 Task: Calculate the Jordan canonical form of a matrix.
Action: Mouse moved to (1193, 74)
Screenshot: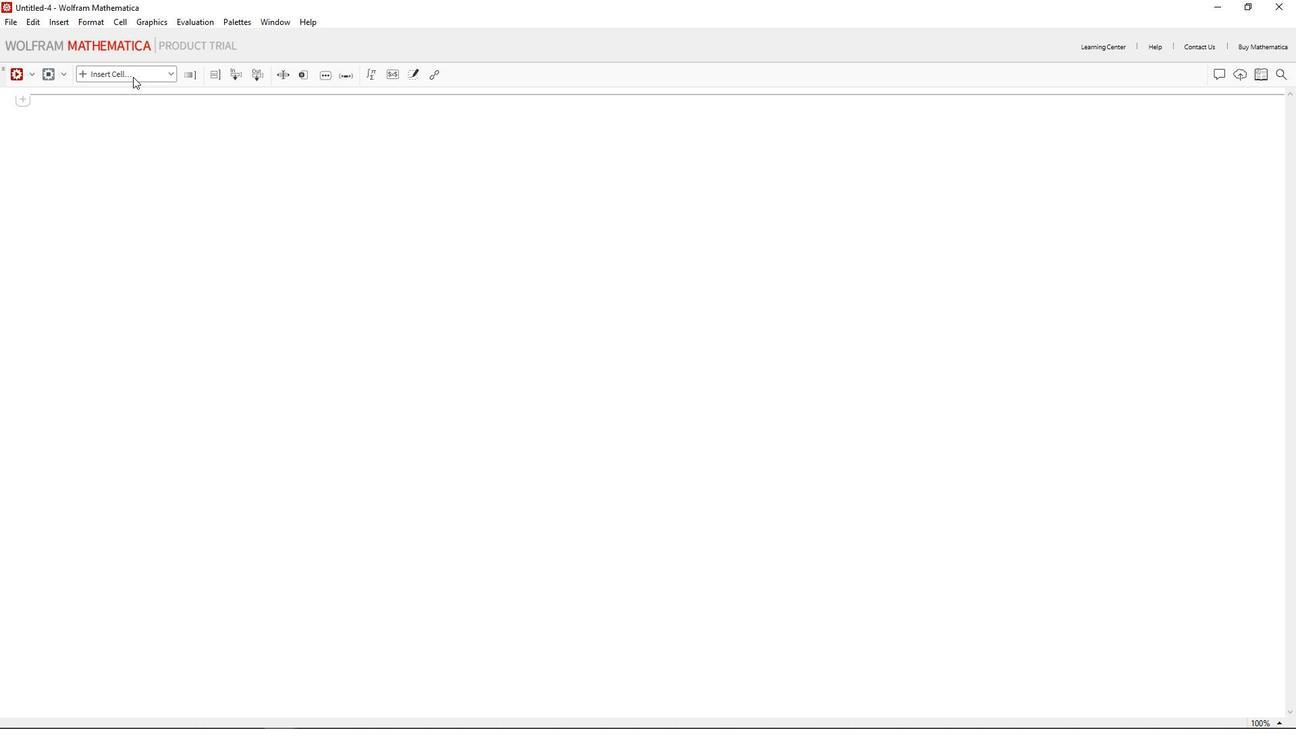 
Action: Mouse pressed left at (1193, 74)
Screenshot: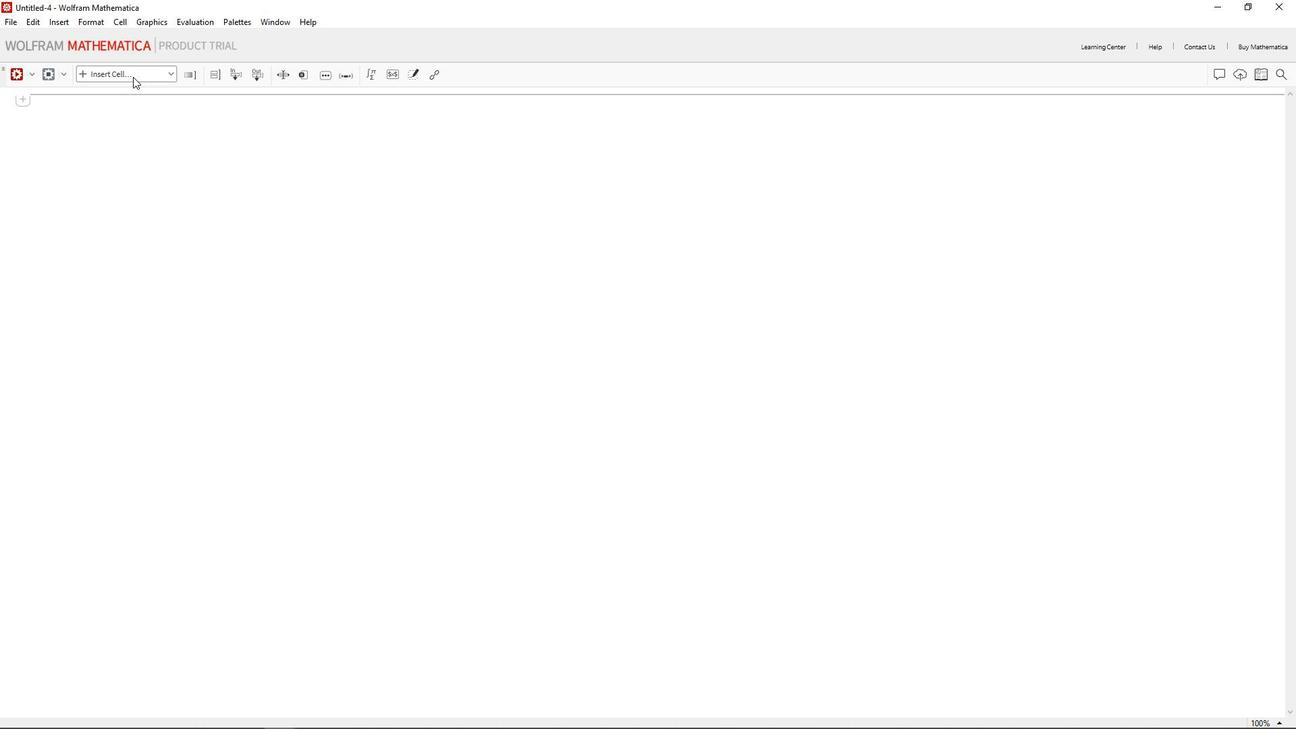 
Action: Mouse moved to (1175, 101)
Screenshot: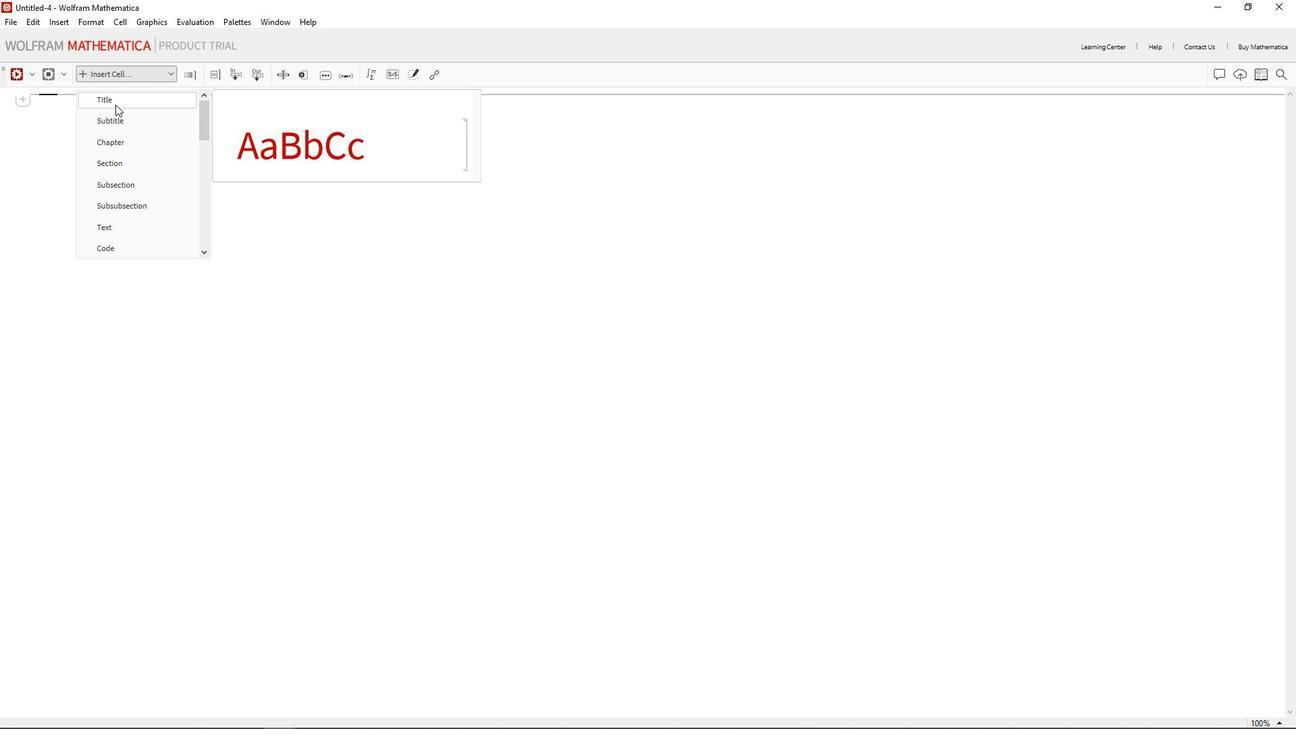 
Action: Mouse pressed left at (1175, 101)
Screenshot: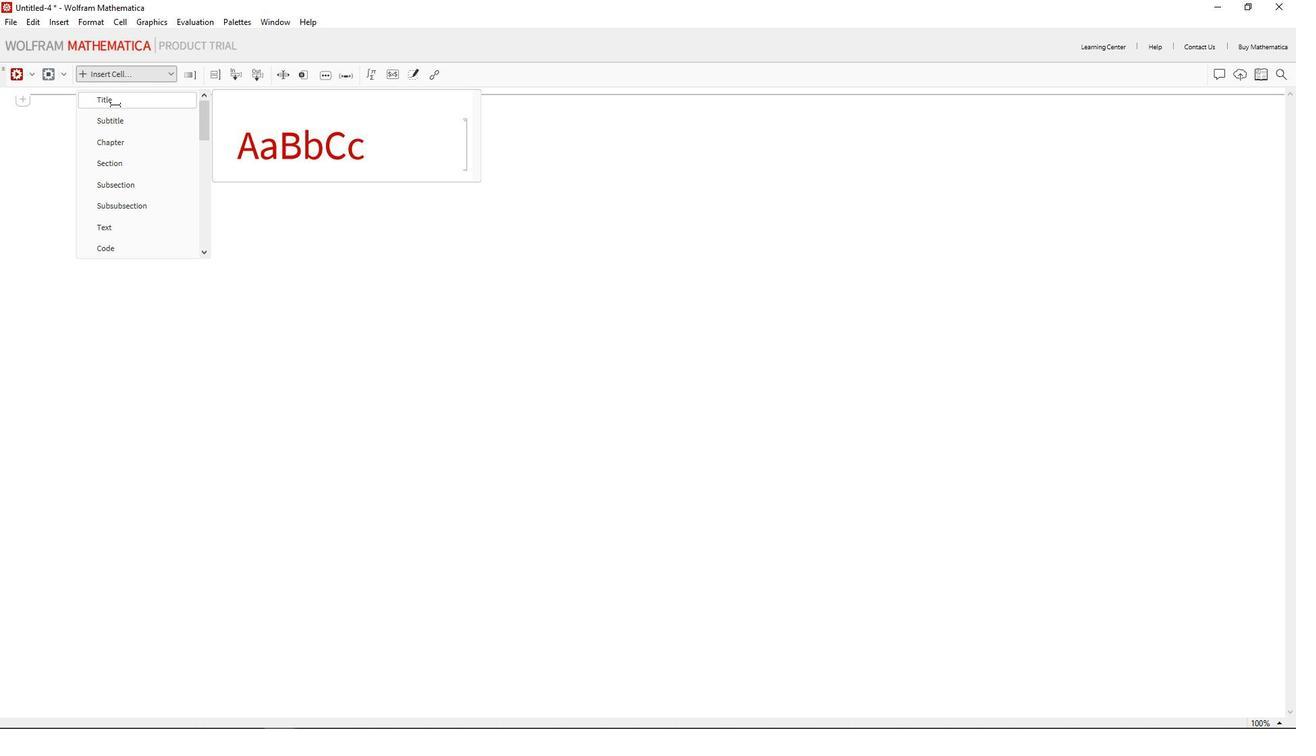 
Action: Mouse moved to (1157, 141)
Screenshot: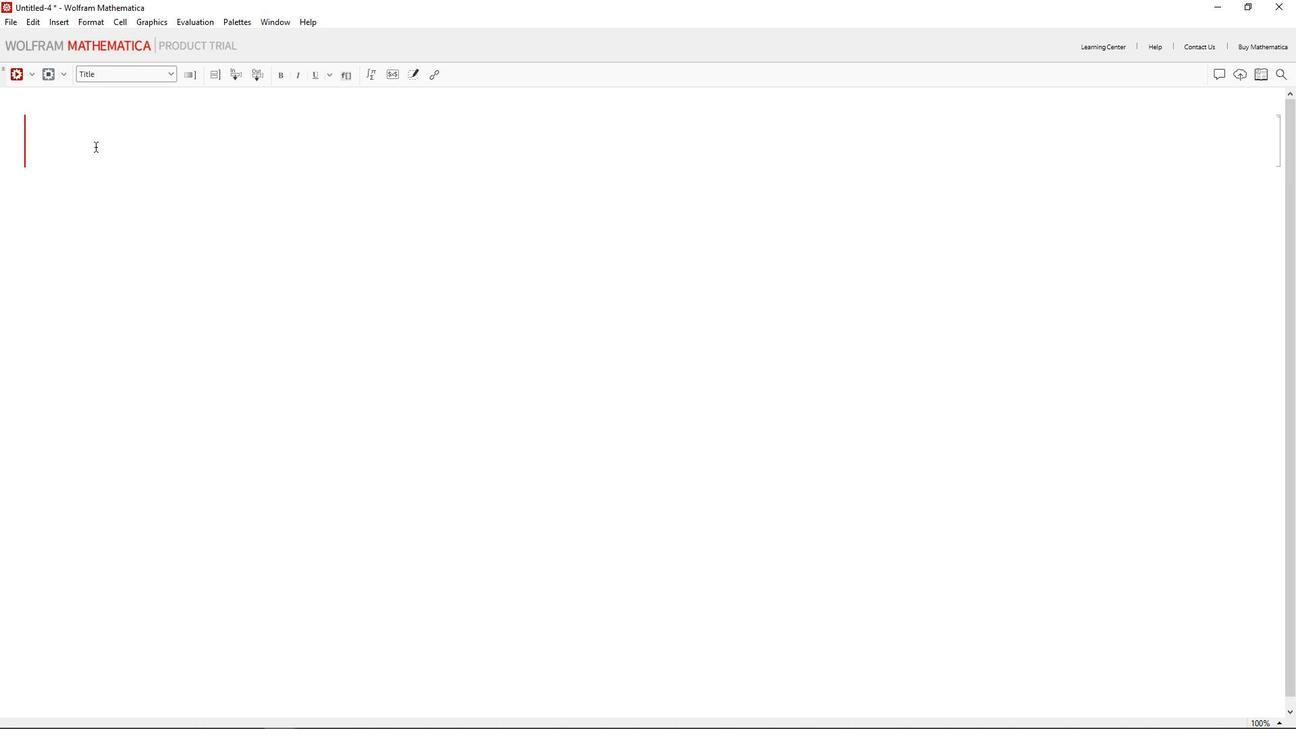 
Action: Mouse pressed left at (1157, 141)
Screenshot: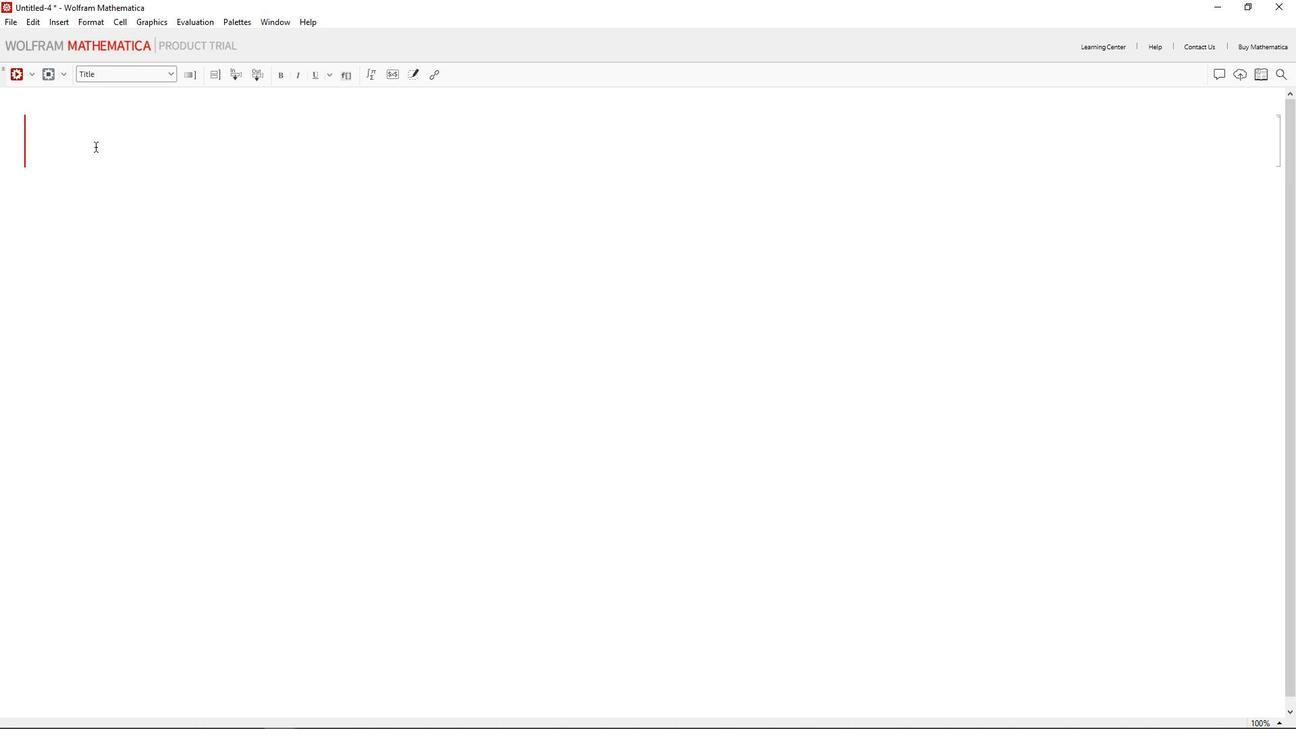 
Action: Mouse moved to (1156, 144)
Screenshot: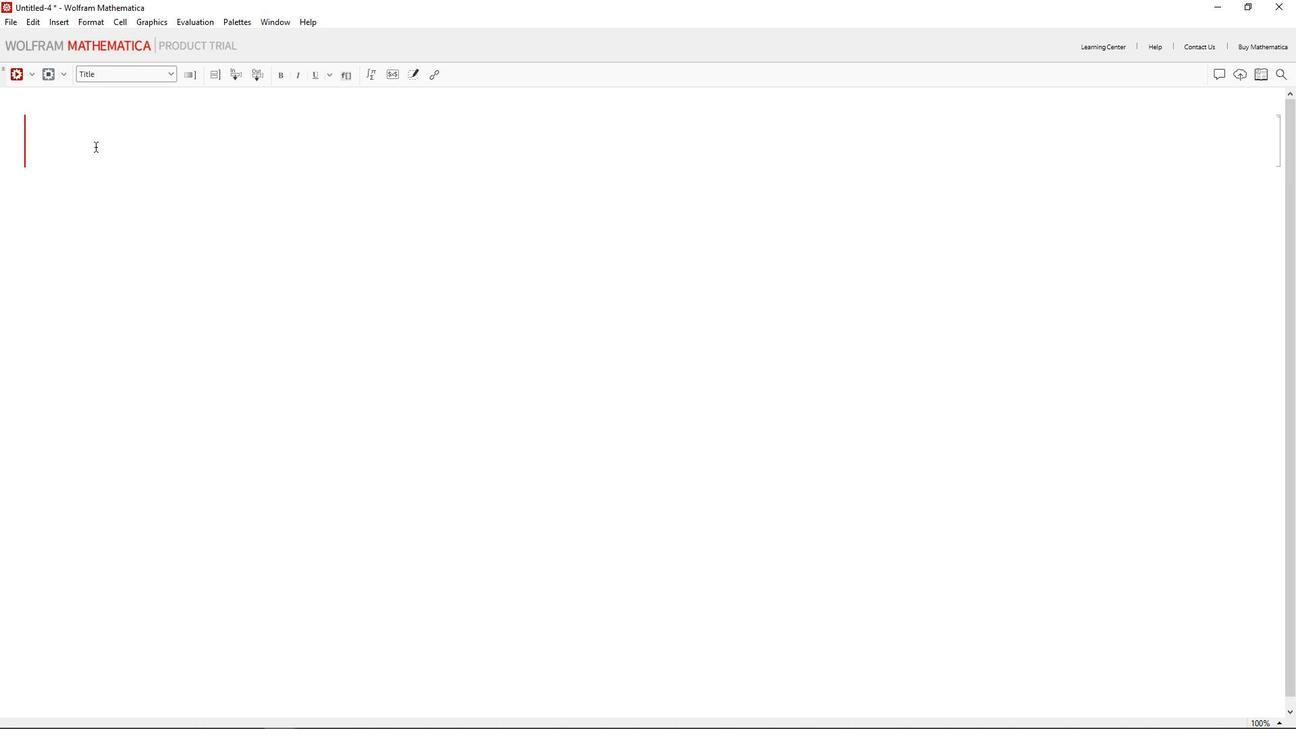 
Action: Key pressed <Key.shift>Jr<Key.backspace>ordan<Key.space><Key.shift_r>Canonical<Key.space><Key.shift_r>form<Key.space>of<Key.space><Key.space><Key.backspace>a<Key.space><Key.shift_r><Key.shift_r><Key.shift_r><Key.shift_r>Matrix
Screenshot: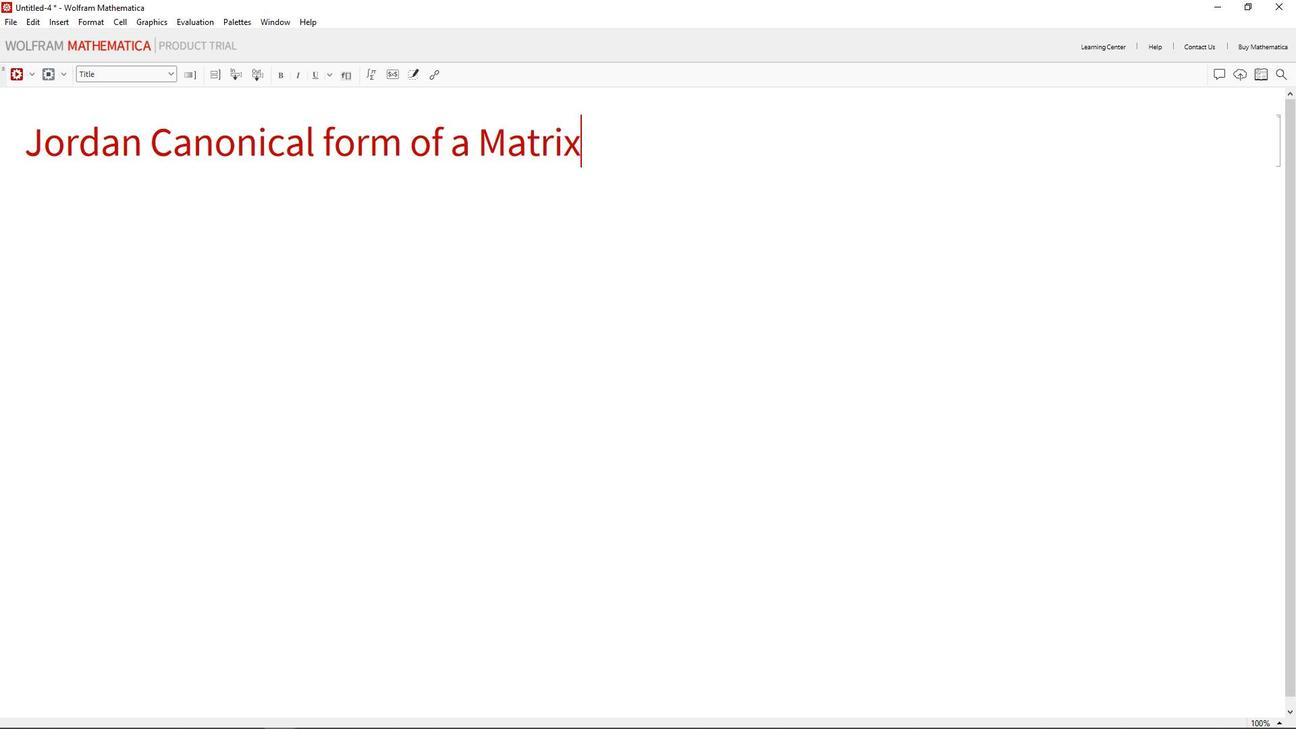 
Action: Mouse moved to (1125, 182)
Screenshot: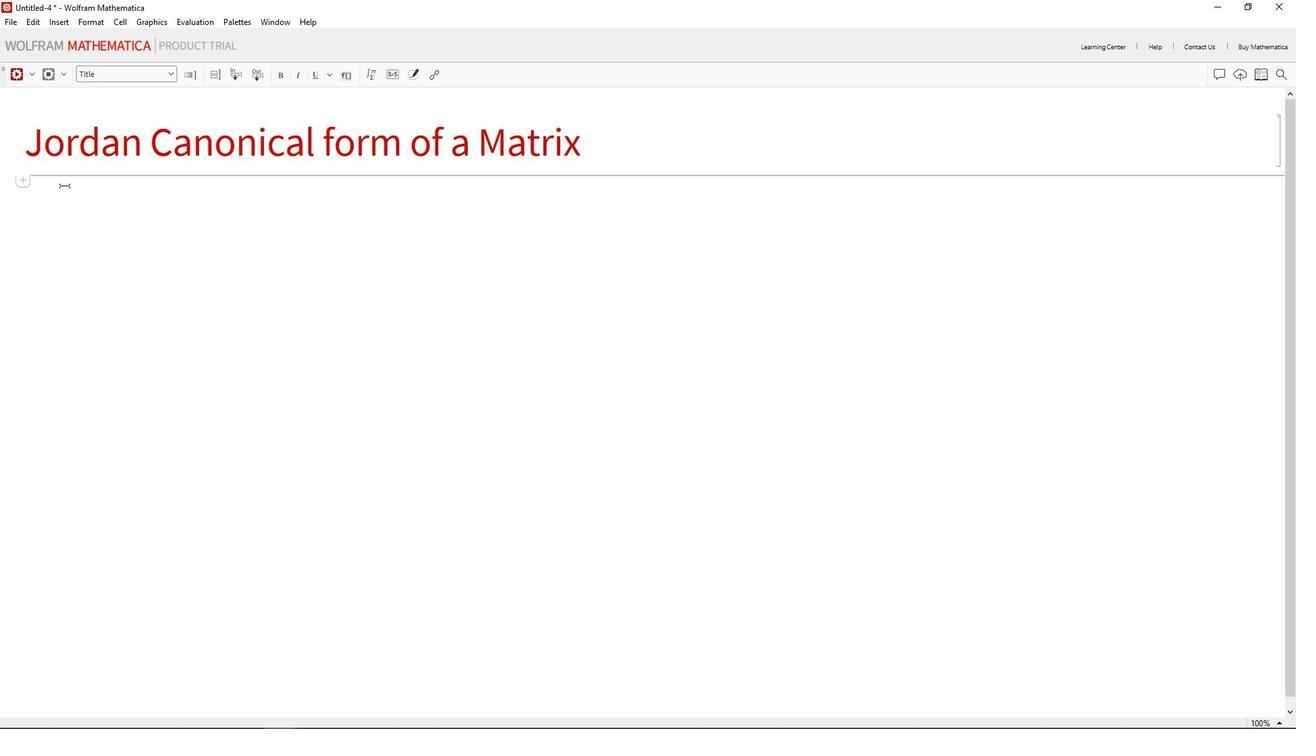 
Action: Mouse pressed left at (1125, 182)
Screenshot: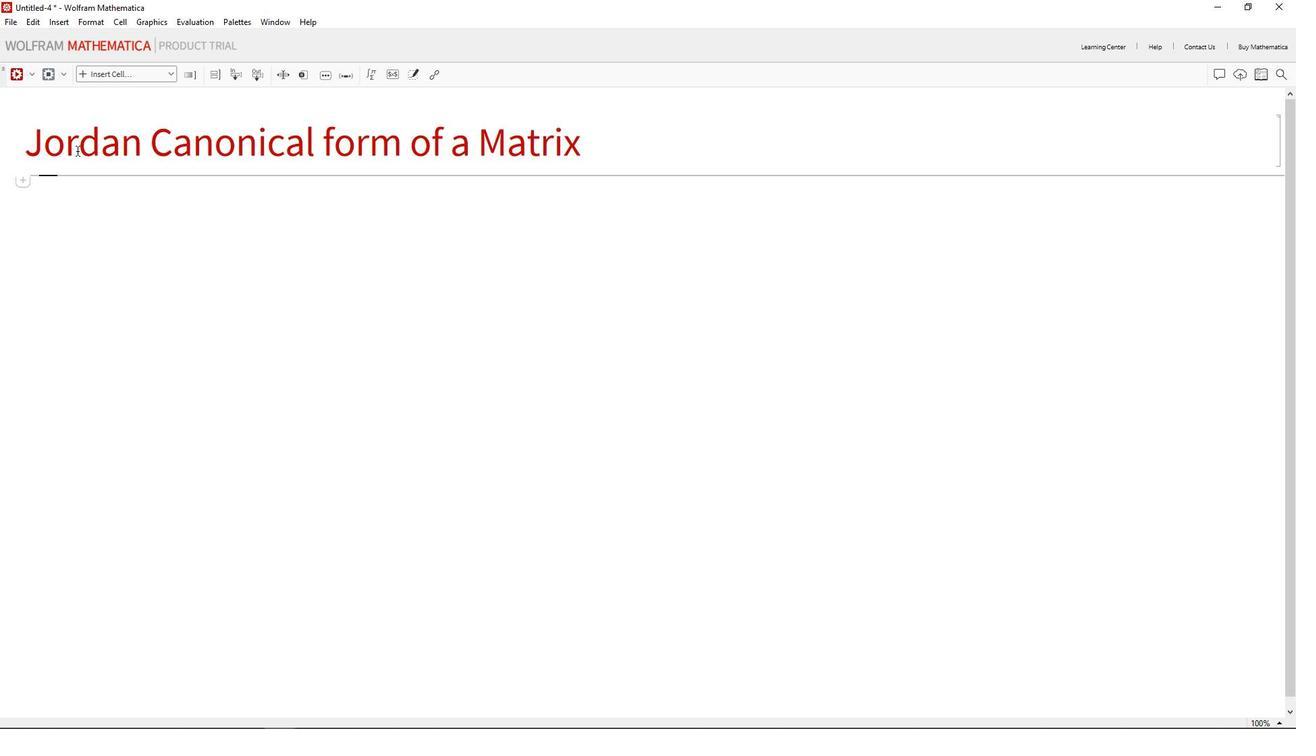 
Action: Mouse moved to (1200, 68)
Screenshot: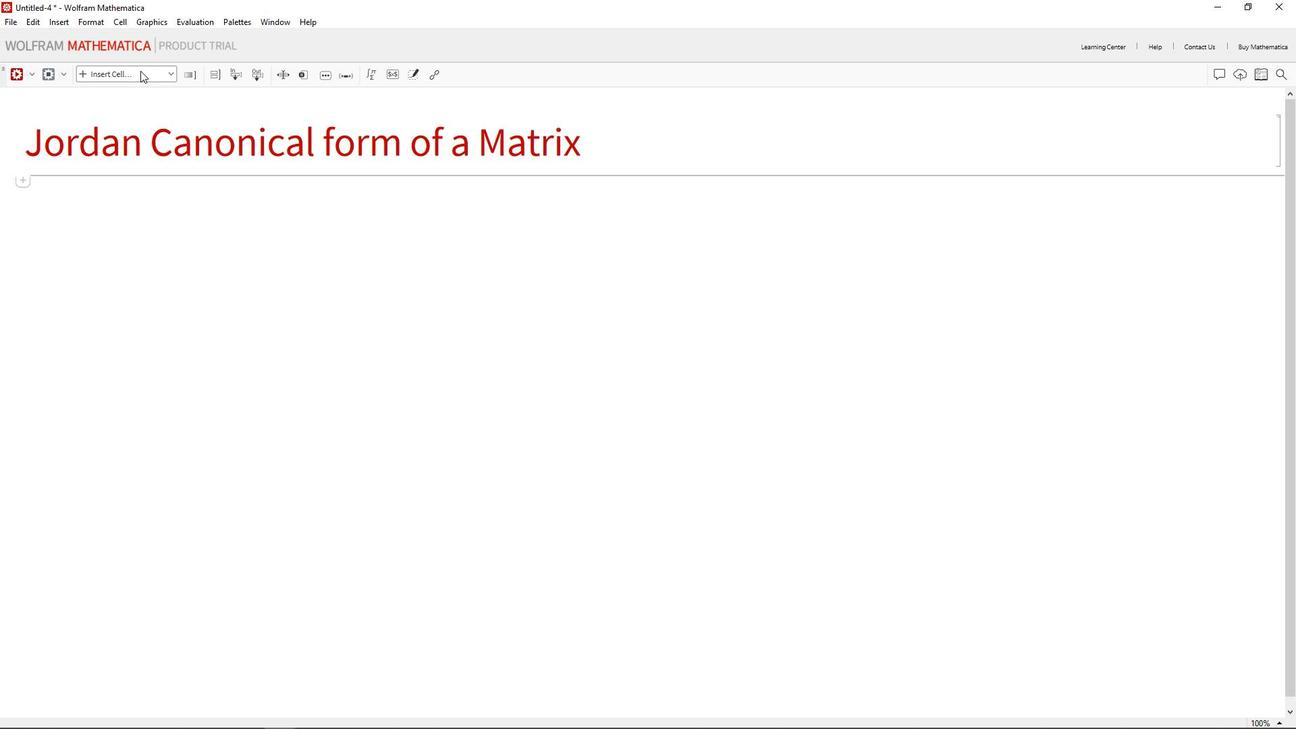 
Action: Mouse pressed left at (1200, 68)
Screenshot: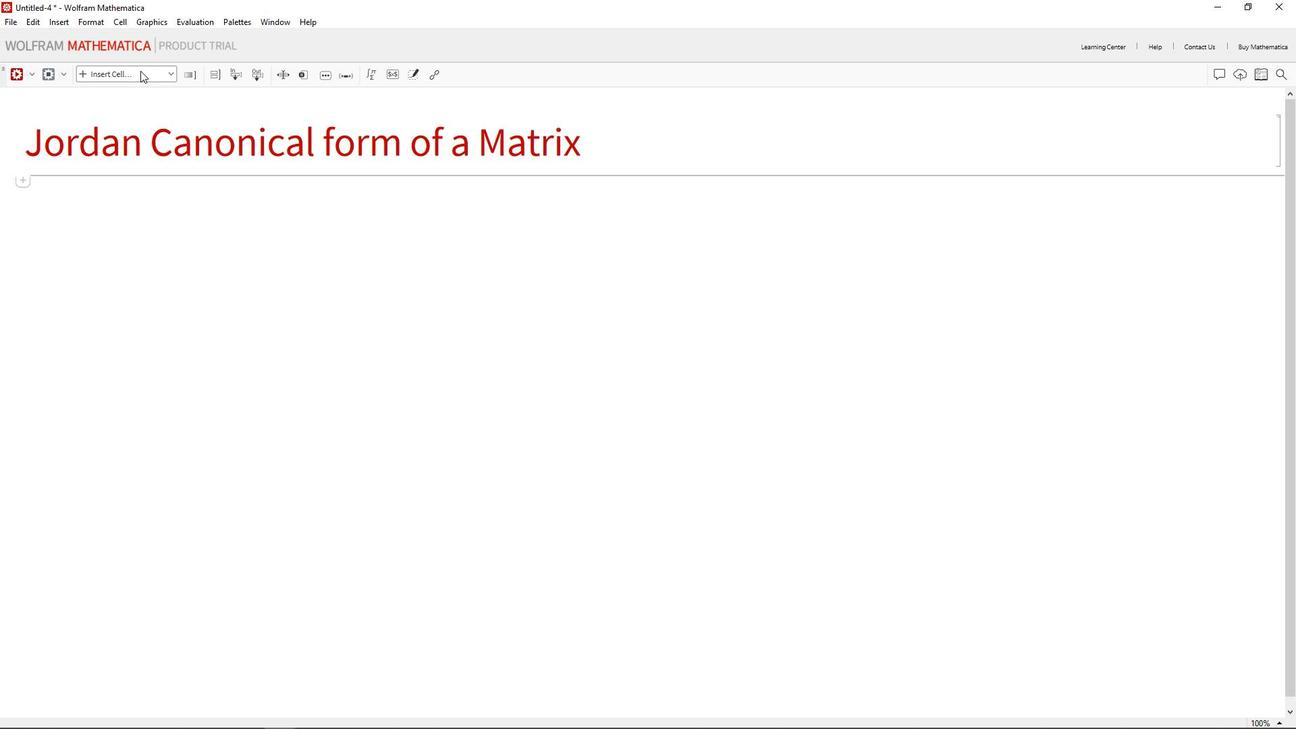 
Action: Mouse moved to (1217, 240)
Screenshot: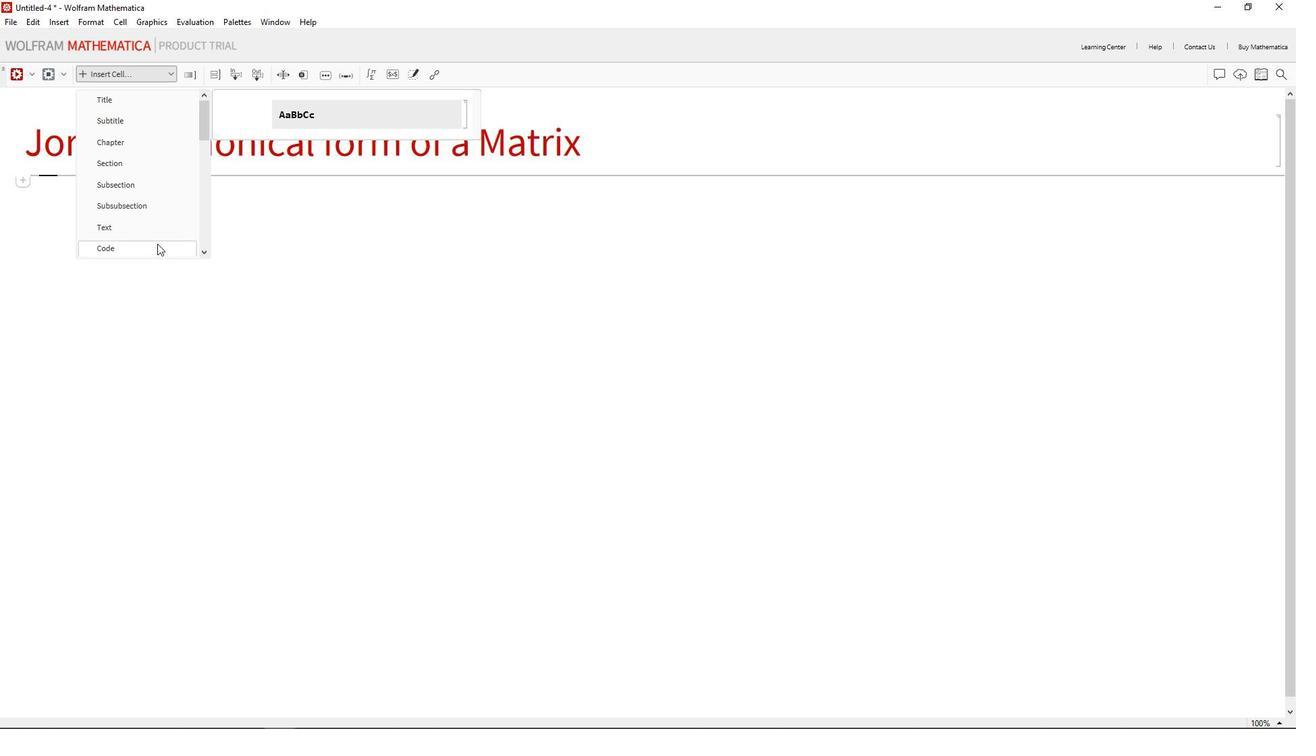 
Action: Mouse pressed left at (1217, 240)
Screenshot: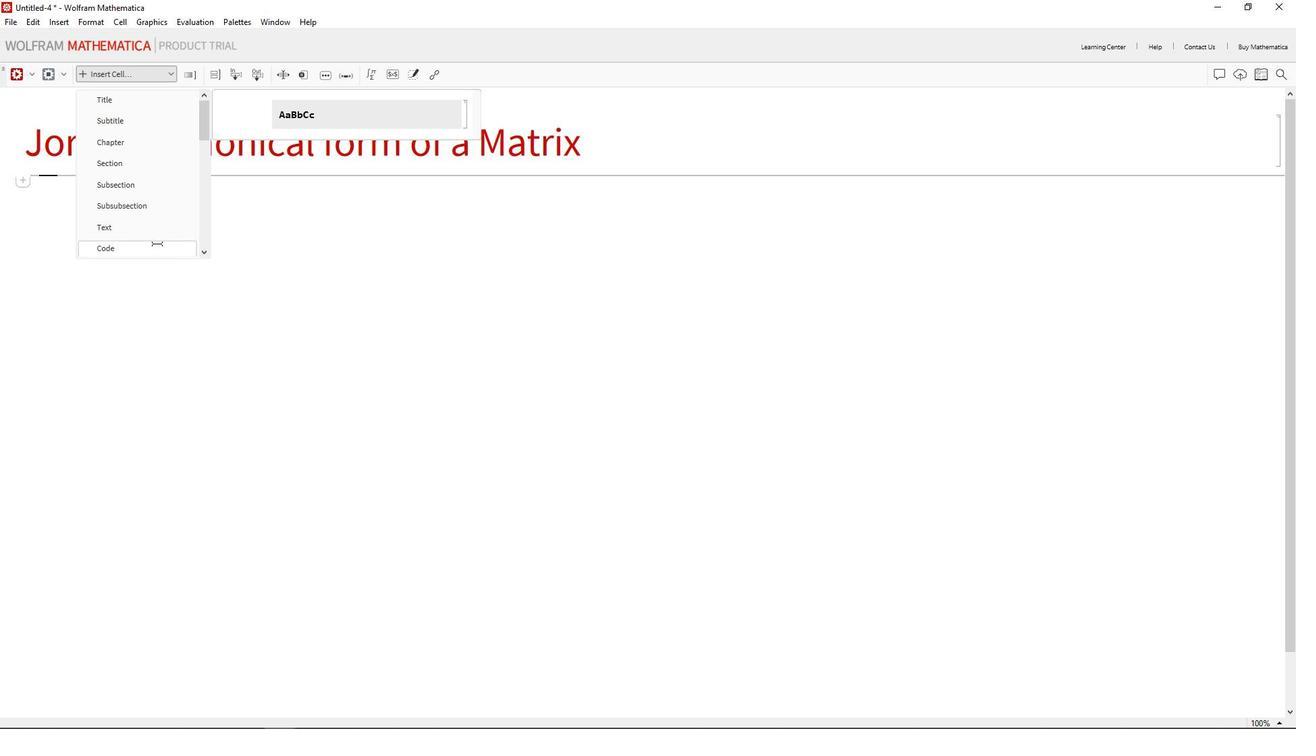
Action: Key pressed <Key.cmd>9
Screenshot: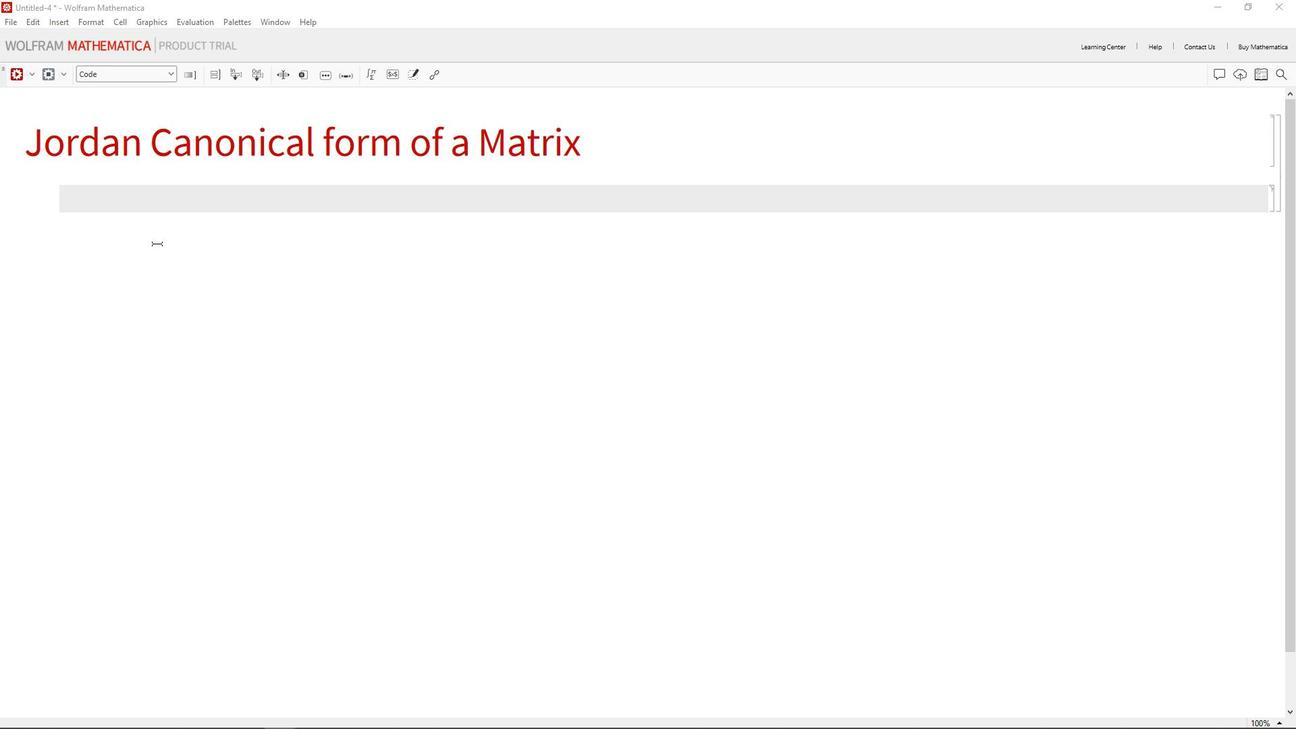 
Action: Mouse moved to (1223, 201)
Screenshot: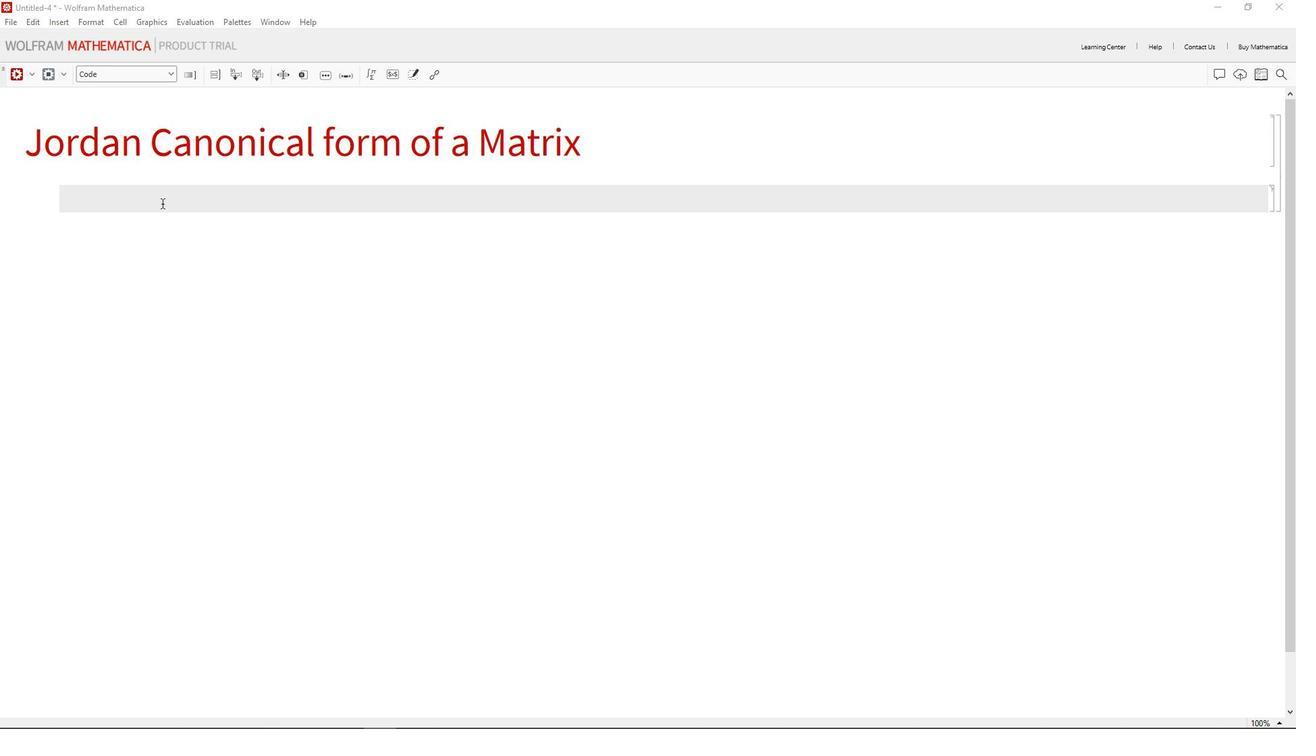 
Action: Mouse pressed left at (1223, 201)
Screenshot: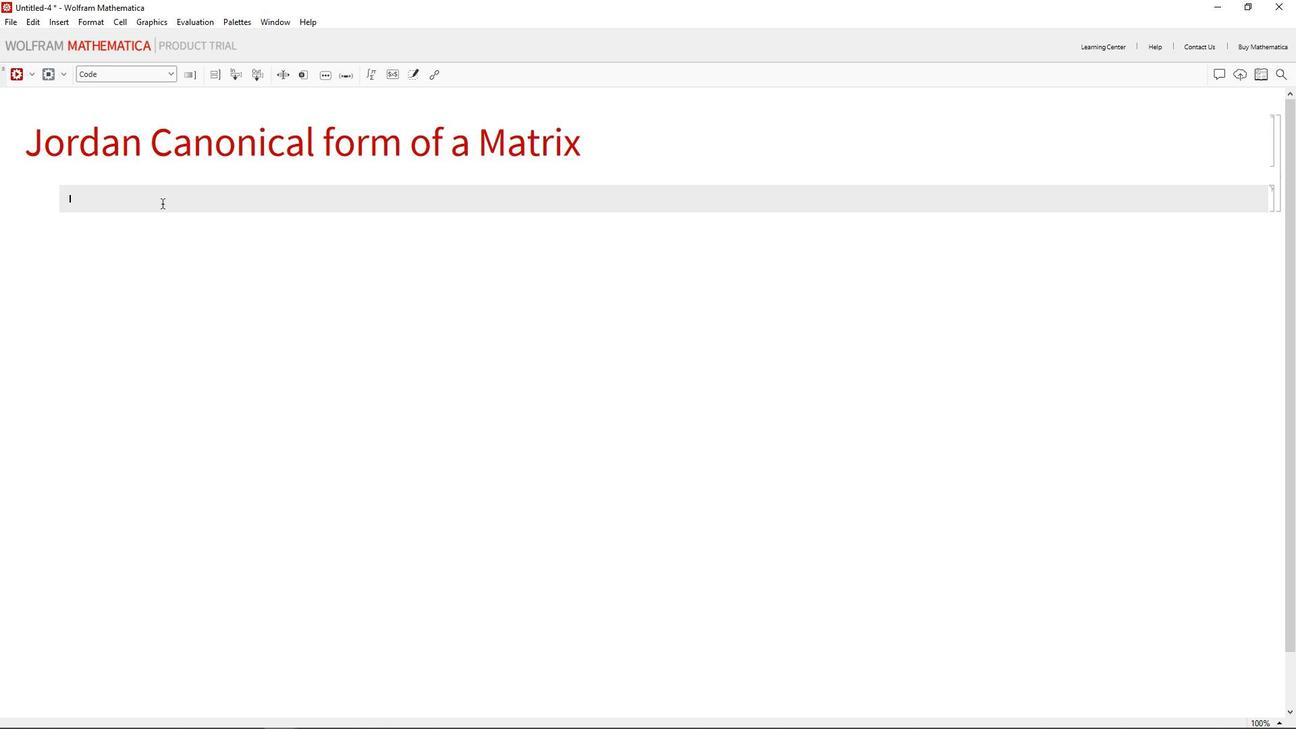 
Action: Key pressed <Key.shift_r>A<Key.space>=<Key.space><Key.shift><Key.shift><Key.shift><Key.shift><Key.shift><Key.shift><Key.shift><Key.shift><Key.shift><Key.shift><Key.shift><Key.shift>{{2,1,0<Key.right>,<Key.shift>{0,2,1<Key.right>,<Key.shift>{2,0,3<Key.backspace>1<Key.right><Key.right>;<Key.enter><Key.shift>Jordan<Key.backspace><Key.backspace><Key.backspace><Key.backspace><Key.backspace><Key.backspace><Key.shift><Key.shift><Key.shift><Key.shift><Key.shift><Key.shift><Key.shift><Key.shift><Key.shift><Key.shift><Key.shift><Key.shift><Key.shift><Key.shift><Key.shift><Key.shift><Key.shift><Key.shift><Key.shift><Key.shift><Key.shift><Key.shift><Key.shift><Key.shift><Key.shift><Key.shift><Key.shift><Key.shift>{<Key.shift>Jorda<Key.enter><Key.delete><Key.left><Key.backspace><Key.right>[<Key.shift_r>A<Key.end><Key.enter><Key.shift_r>A=<Key.backspace><Key.backspace><Key.shift>{<Key.shift>jor<Key.enter>,tra<Key.enter><Key.right><Key.space>=<Key.space><Key.shift>Jordan<Key.shift_r>Decin<Key.backspace><Key.backspace>omposition[a<Key.backspace><Key.shift_r>A<Key.right>;<Key.enter>jordan<Key.shift>Matrx<Key.backspace>ix<Key.shift_r><Key.shift_r><Key.enter><Key.enter>
Screenshot: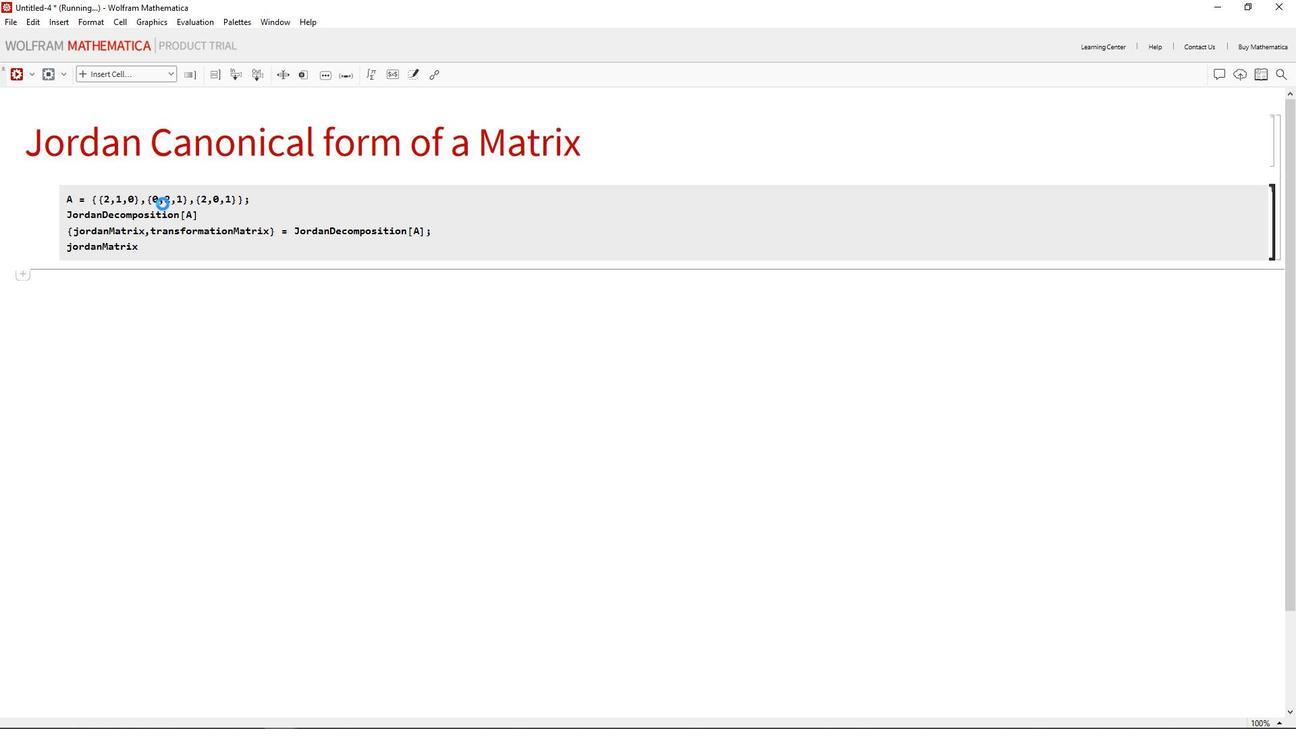 
